 Task: Create in the project AgileOutlook in Backlog an issue 'Create a new online platform for online fitness courses with advanced workout tracking and personalization features', assign it to team member softage.1@softage.net and change the status to IN PROGRESS. Create in the project AgileOutlook in Backlog an issue 'Implement a new cloud-based performance management system for a company with advanced employee evaluation and goal setting features', assign it to team member softage.2@softage.net and change the status to IN PROGRESS
Action: Mouse moved to (216, 333)
Screenshot: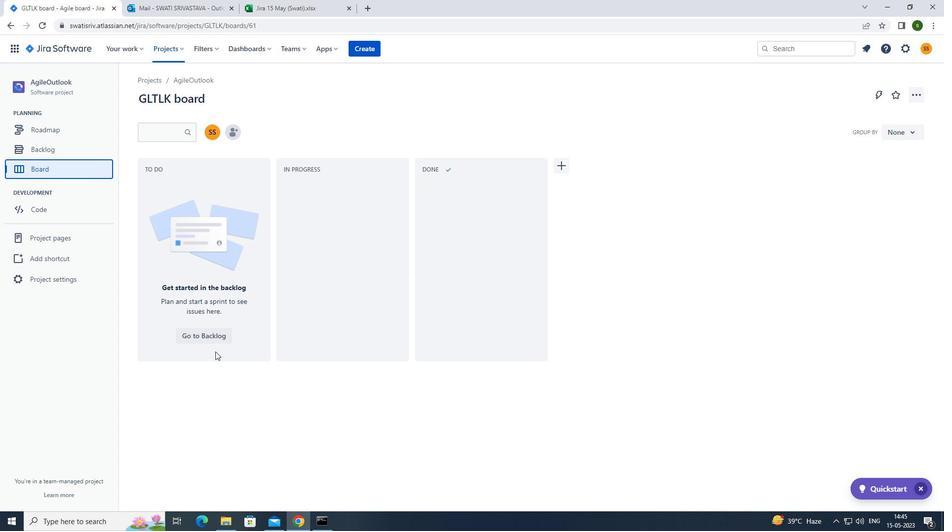 
Action: Mouse pressed left at (216, 333)
Screenshot: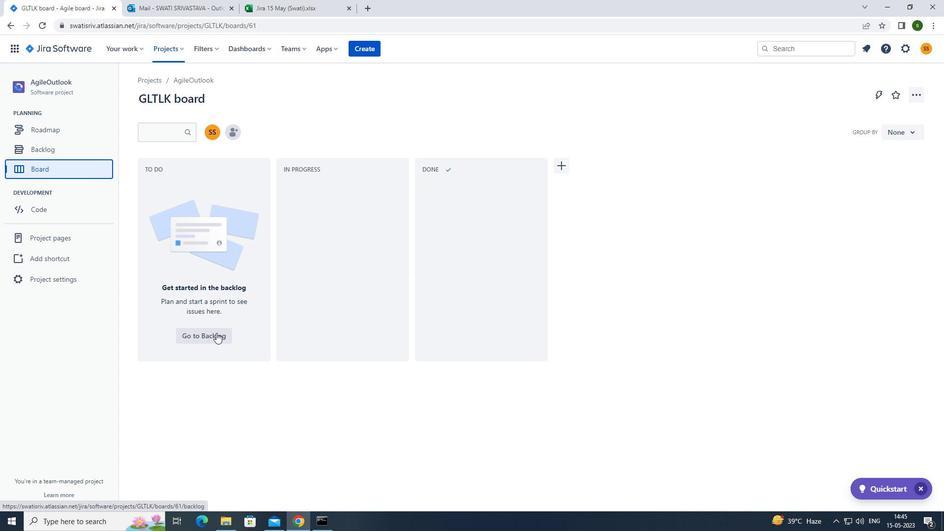 
Action: Mouse moved to (193, 200)
Screenshot: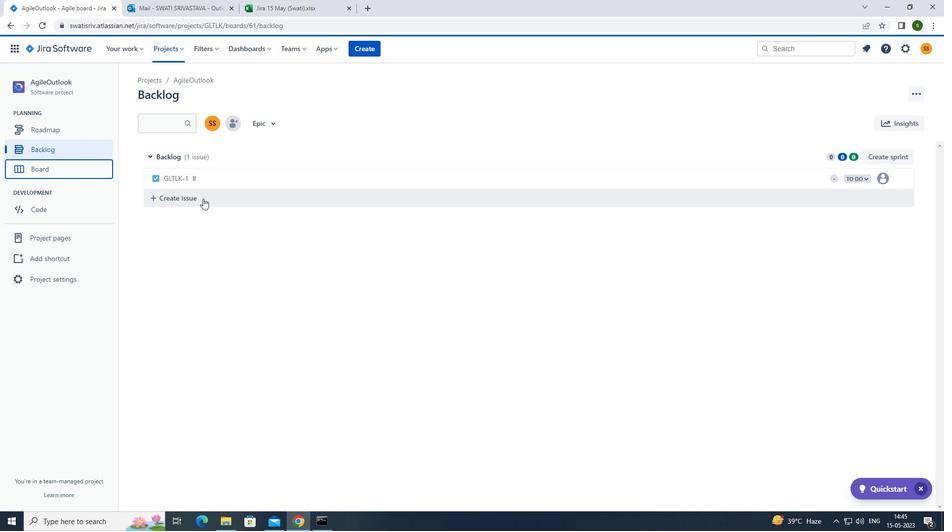 
Action: Mouse pressed left at (193, 200)
Screenshot: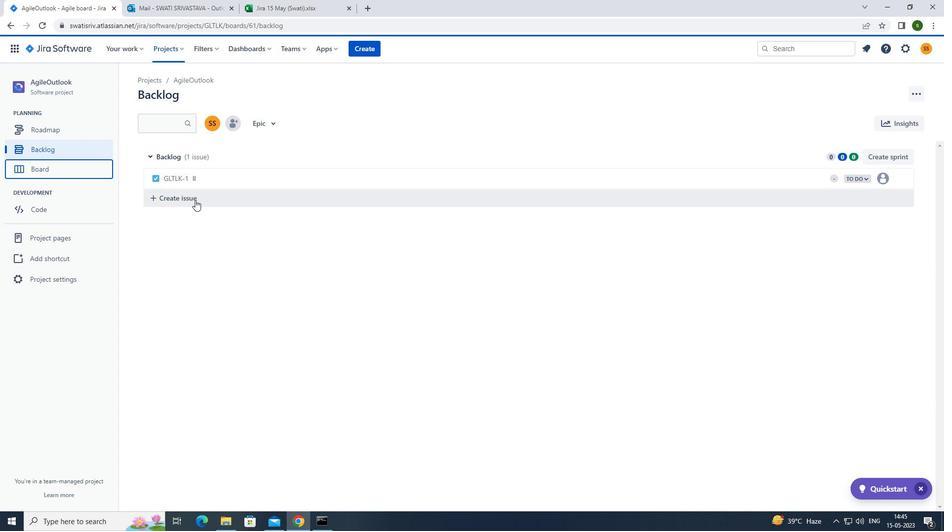 
Action: Mouse moved to (220, 198)
Screenshot: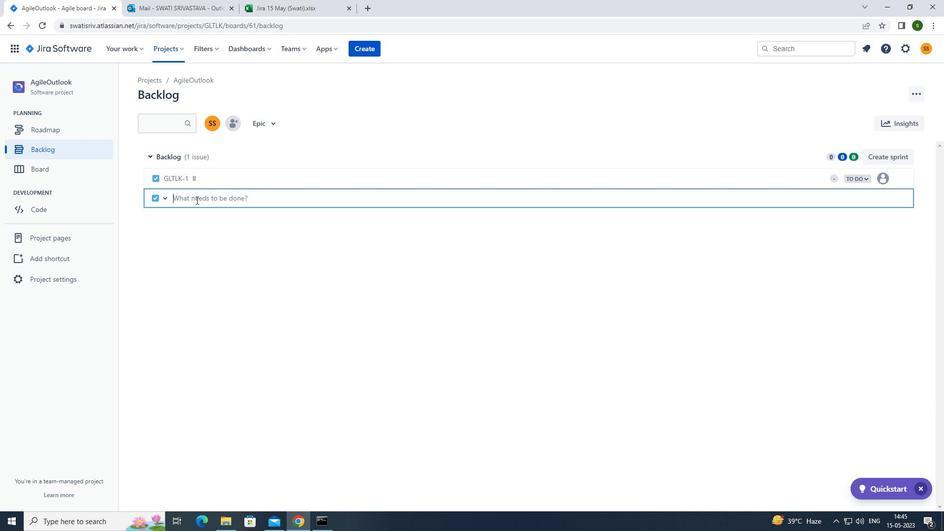 
Action: Mouse pressed left at (220, 198)
Screenshot: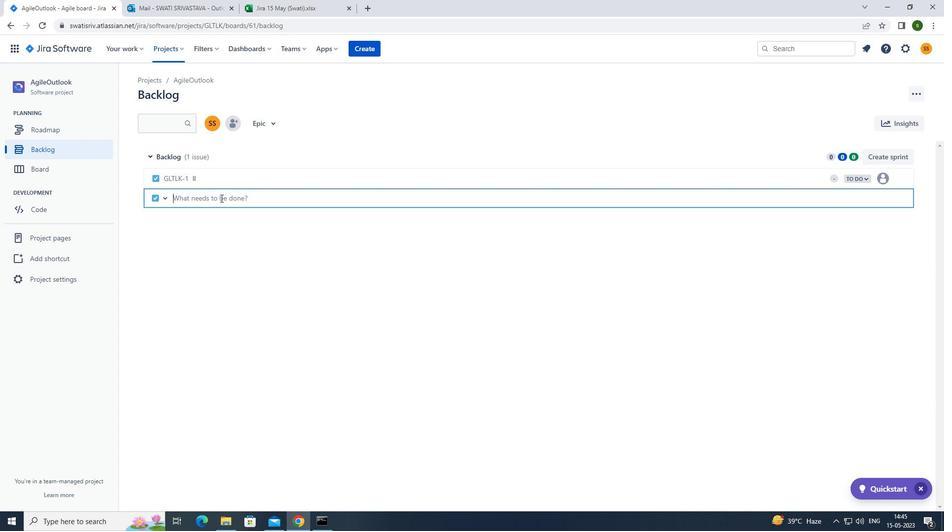 
Action: Key pressed <Key.caps_lock>c<Key.caps_lock>reate<Key.space>a<Key.space>new<Key.space>online<Key.space>platform<Key.space>for<Key.space>online<Key.space>fitness<Key.space>courses<Key.space>with<Key.space>advanced<Key.space>workout<Key.space>tracking<Key.space>and<Key.space>personalization<Key.space>features<Key.enter>
Screenshot: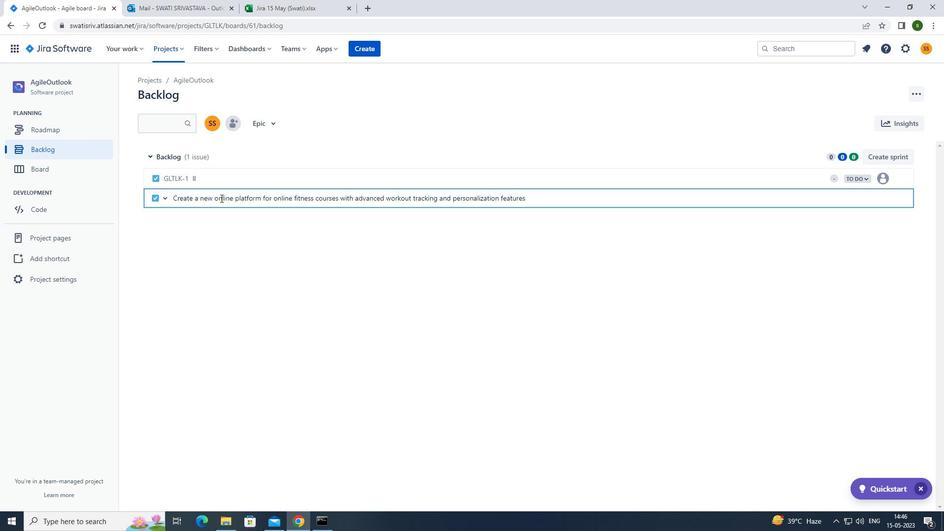
Action: Mouse moved to (883, 197)
Screenshot: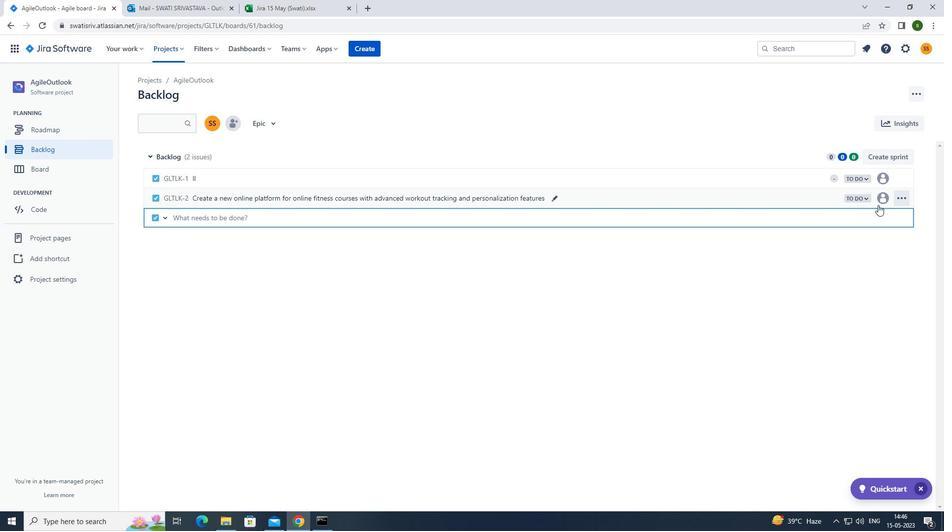 
Action: Mouse pressed left at (883, 197)
Screenshot: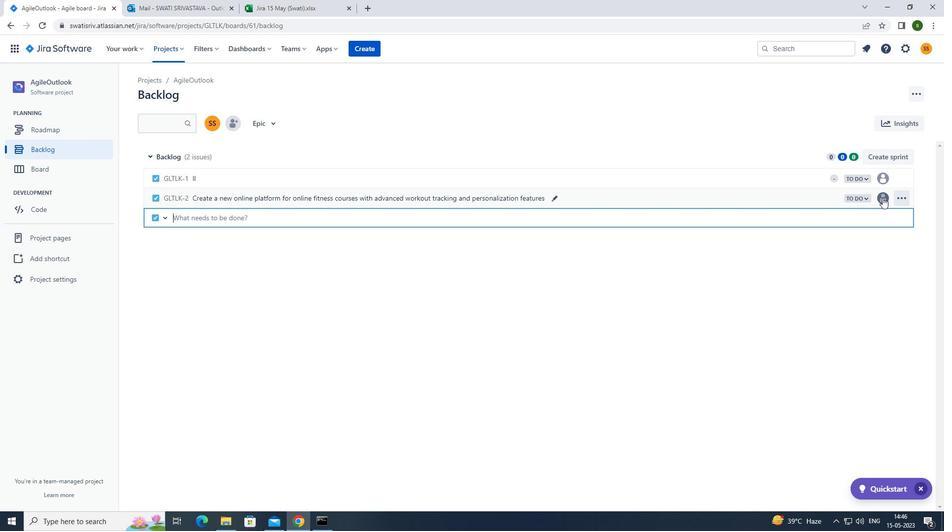 
Action: Mouse moved to (809, 299)
Screenshot: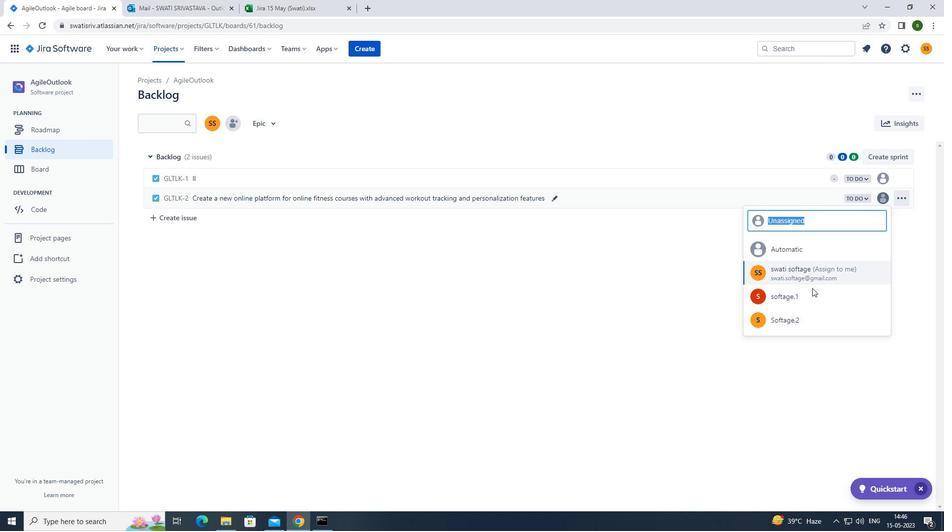 
Action: Mouse pressed left at (809, 299)
Screenshot: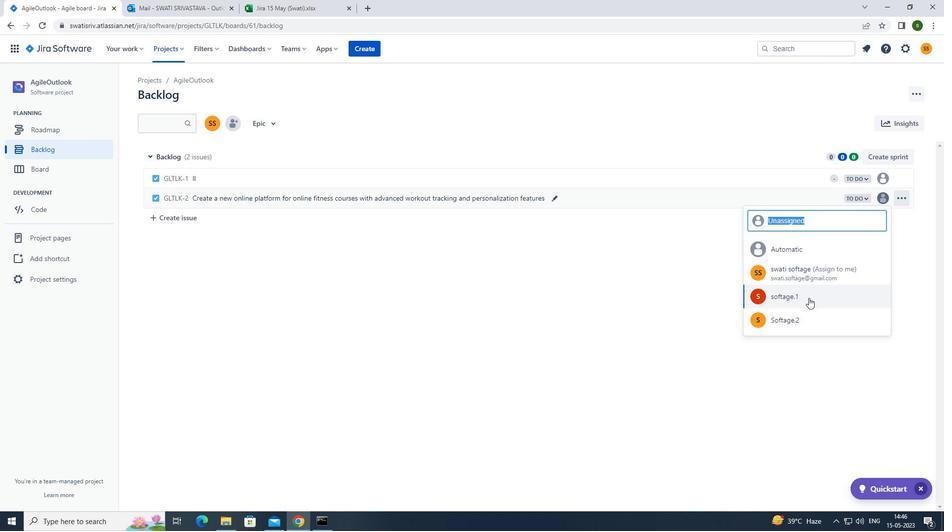 
Action: Mouse moved to (202, 221)
Screenshot: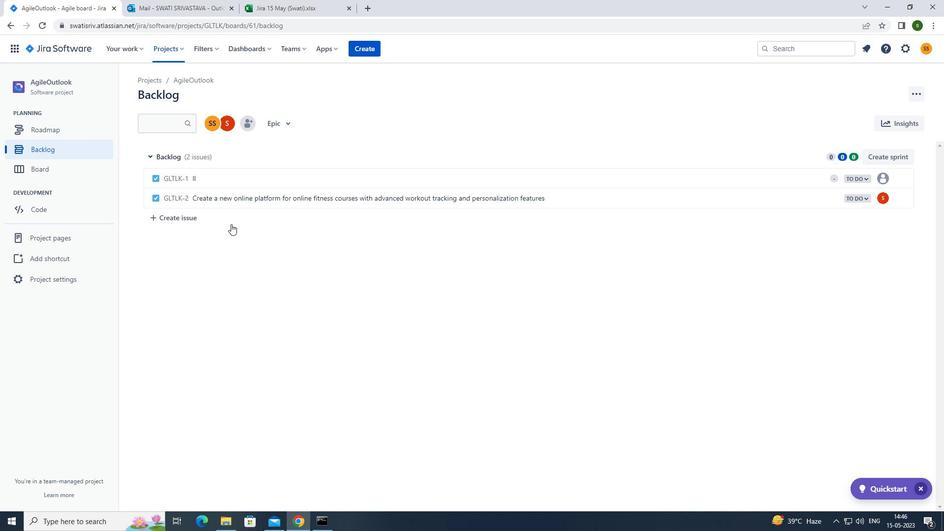 
Action: Mouse pressed left at (202, 221)
Screenshot: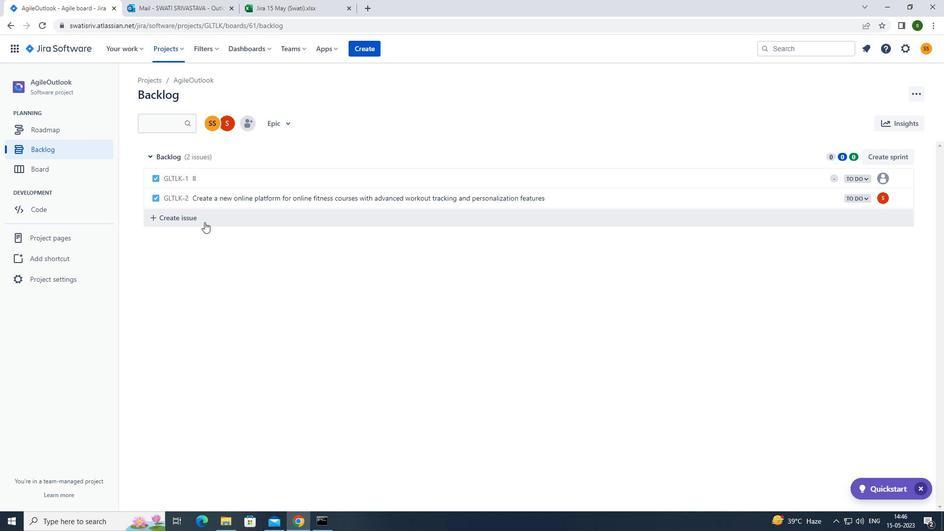 
Action: Mouse moved to (241, 217)
Screenshot: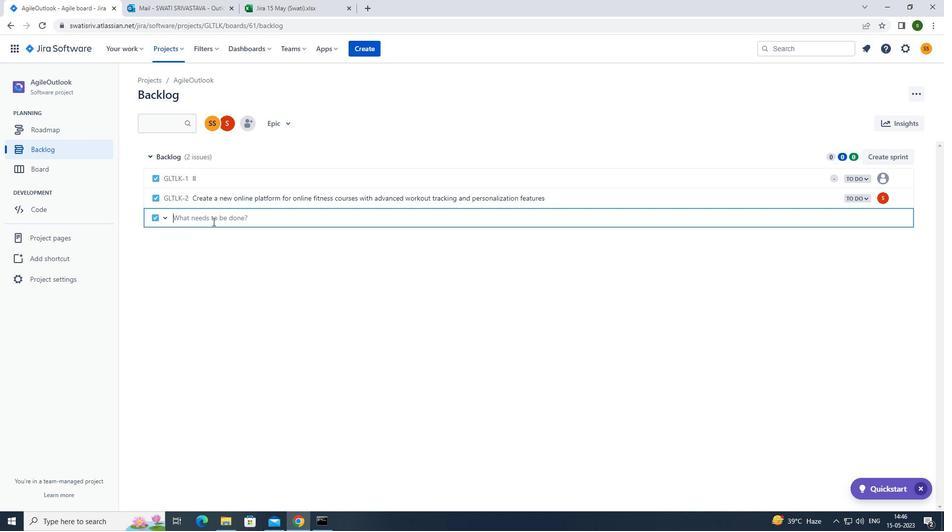 
Action: Mouse pressed left at (241, 217)
Screenshot: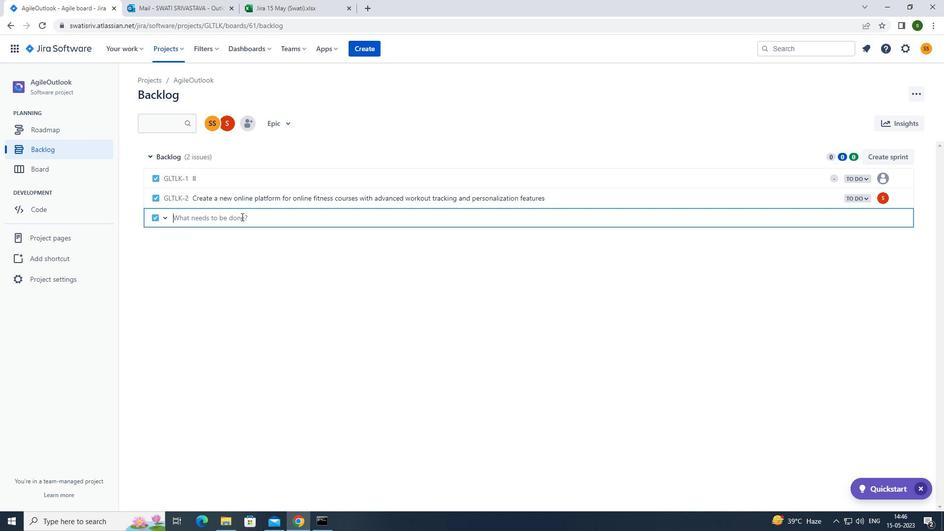 
Action: Mouse moved to (866, 198)
Screenshot: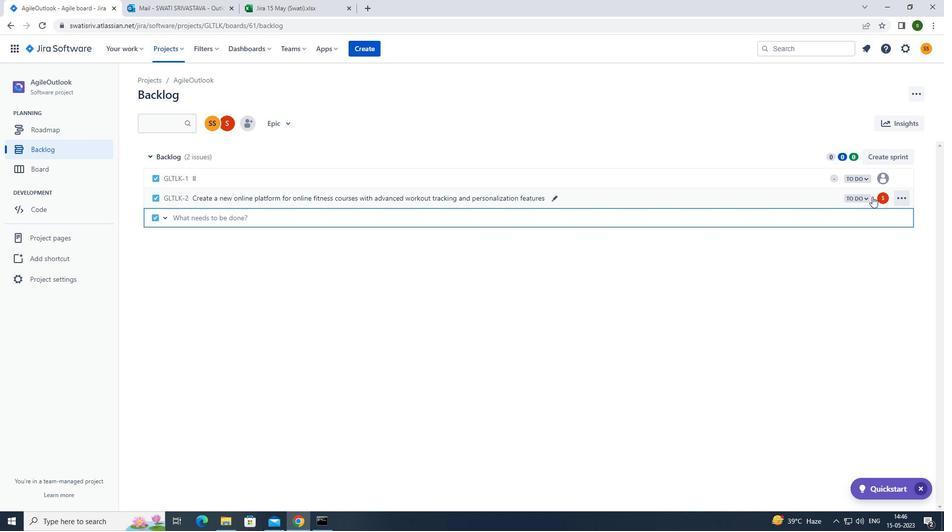 
Action: Mouse pressed left at (866, 198)
Screenshot: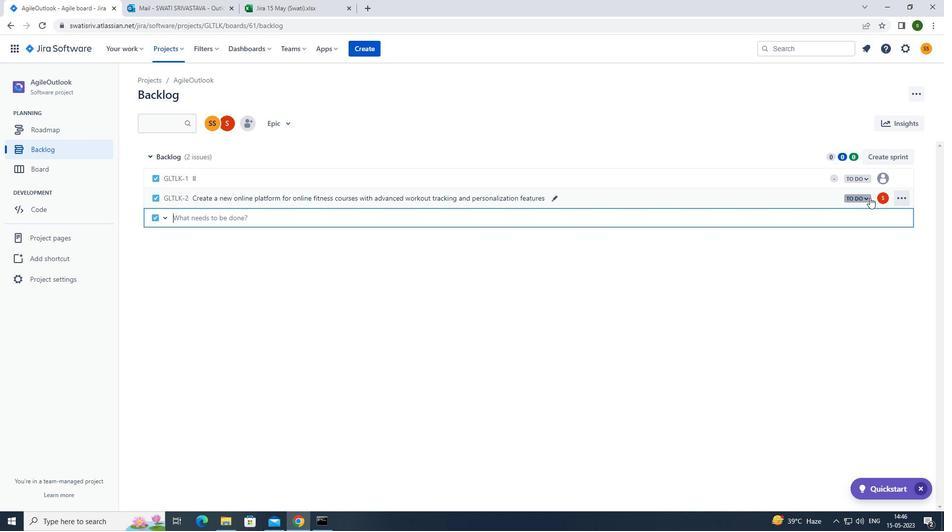 
Action: Mouse moved to (852, 213)
Screenshot: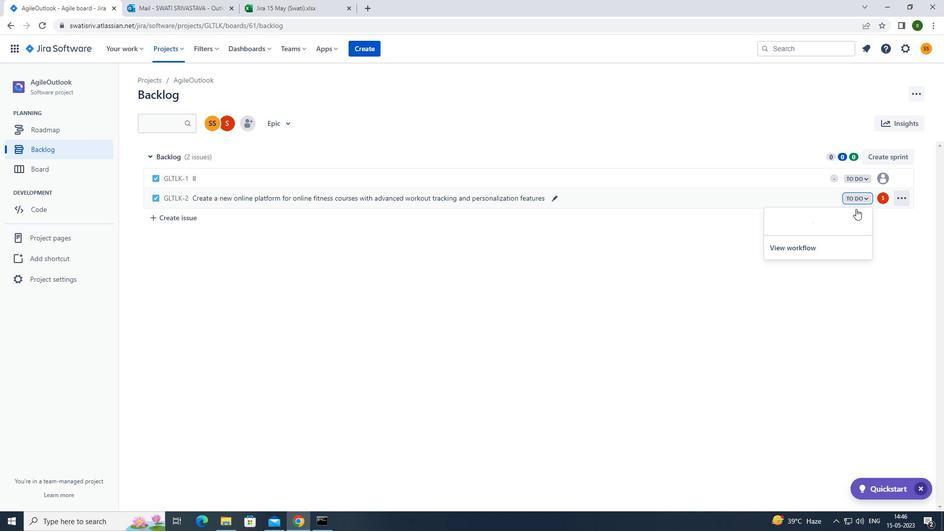 
Action: Mouse pressed left at (852, 213)
Screenshot: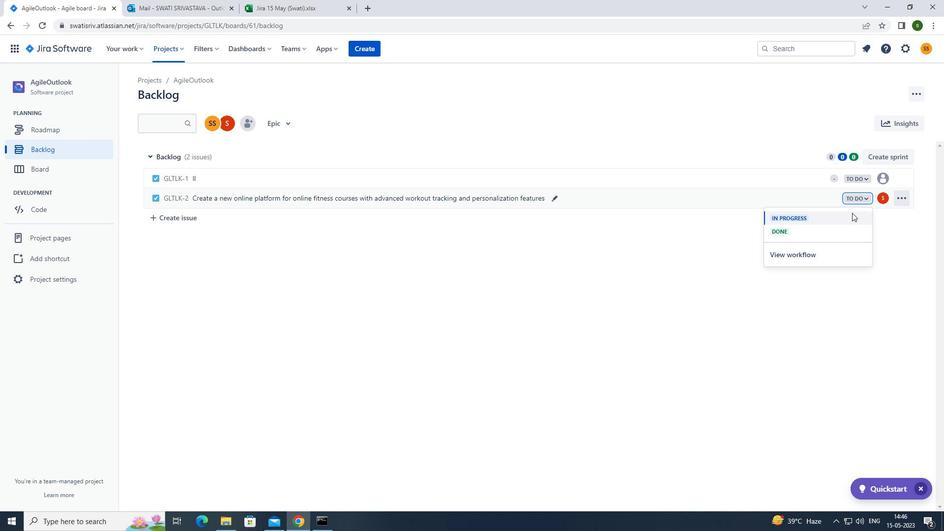
Action: Mouse moved to (180, 214)
Screenshot: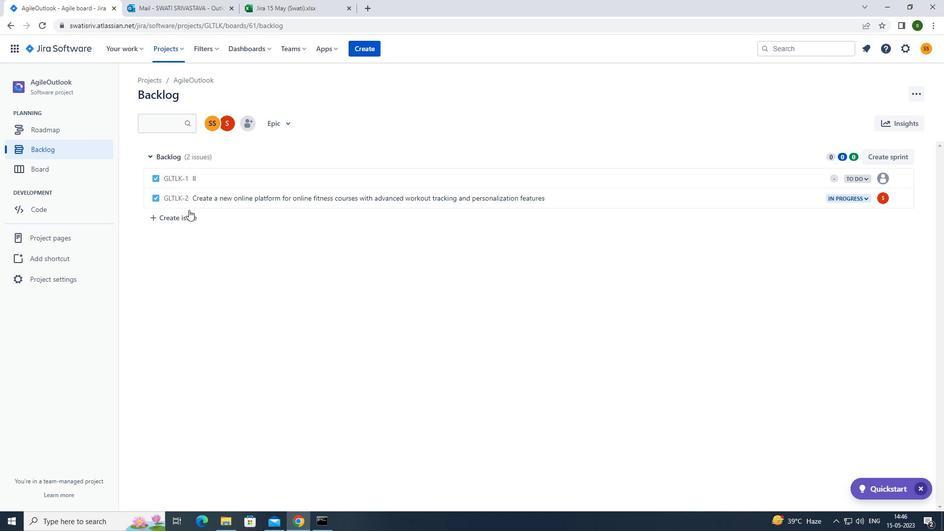 
Action: Mouse pressed left at (180, 214)
Screenshot: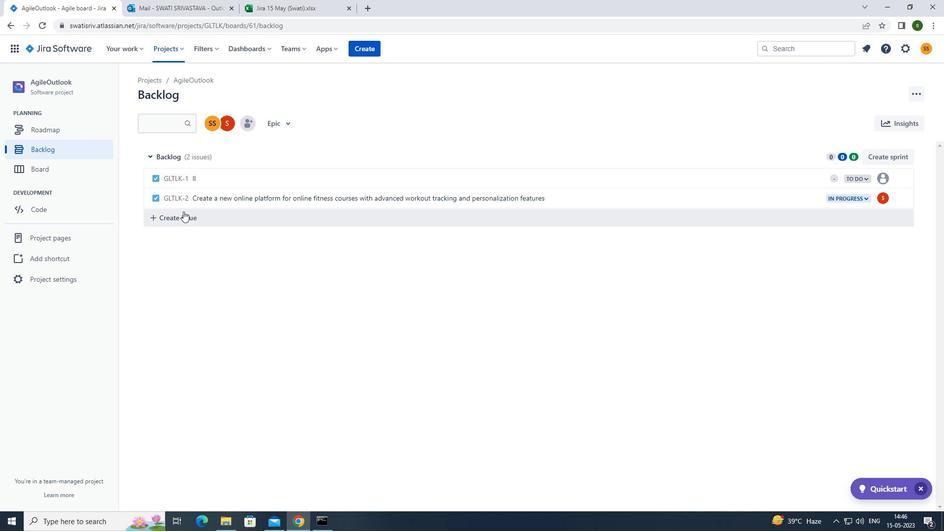 
Action: Mouse moved to (243, 219)
Screenshot: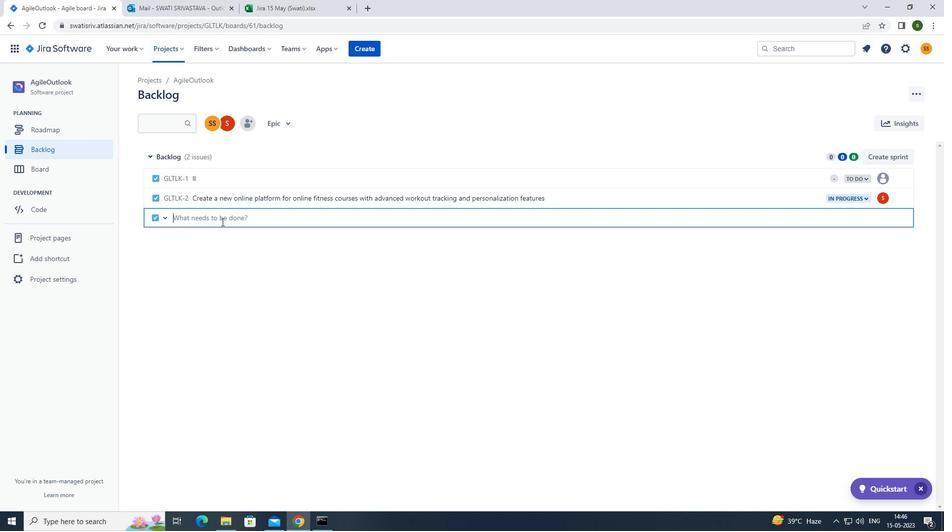 
Action: Mouse pressed left at (243, 219)
Screenshot: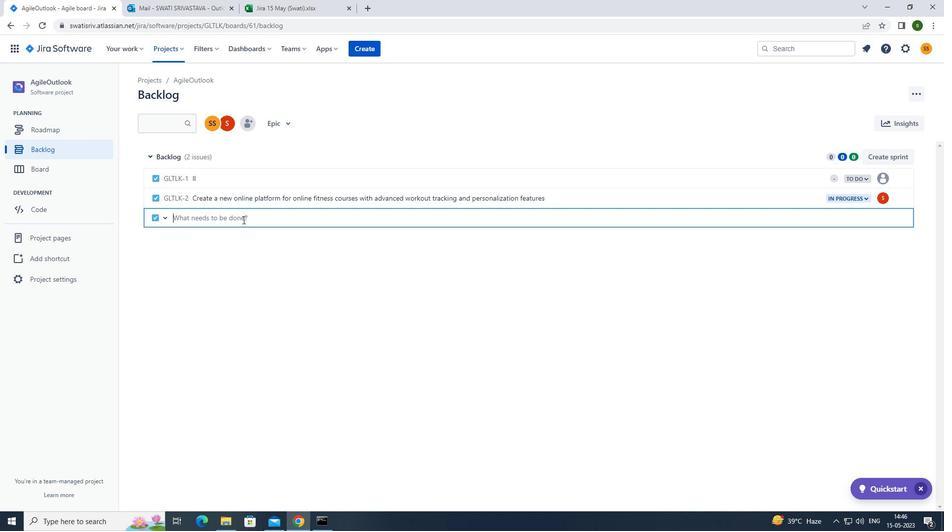 
Action: Mouse moved to (244, 222)
Screenshot: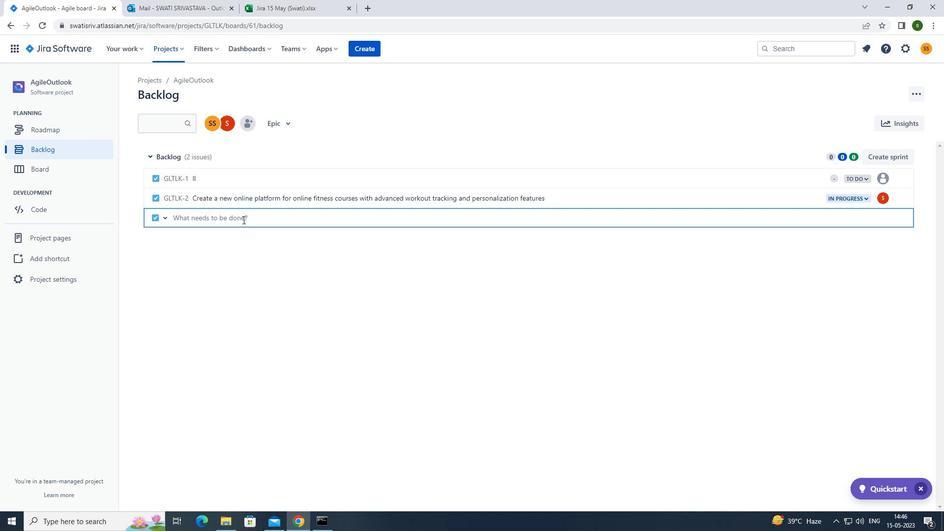 
Action: Key pressed <Key.caps_lock>i<Key.caps_lock>mplement<Key.space>a<Key.space>new<Key.space>cloud-based<Key.space>performance<Key.space>management<Key.space>system<Key.space>for<Key.space>a<Key.space>company<Key.space>with<Key.space>advanced<Key.space>employee<Key.space>evalution<Key.space>and<Key.space>goal<Key.space>setting<Key.space>features<Key.enter>
Screenshot: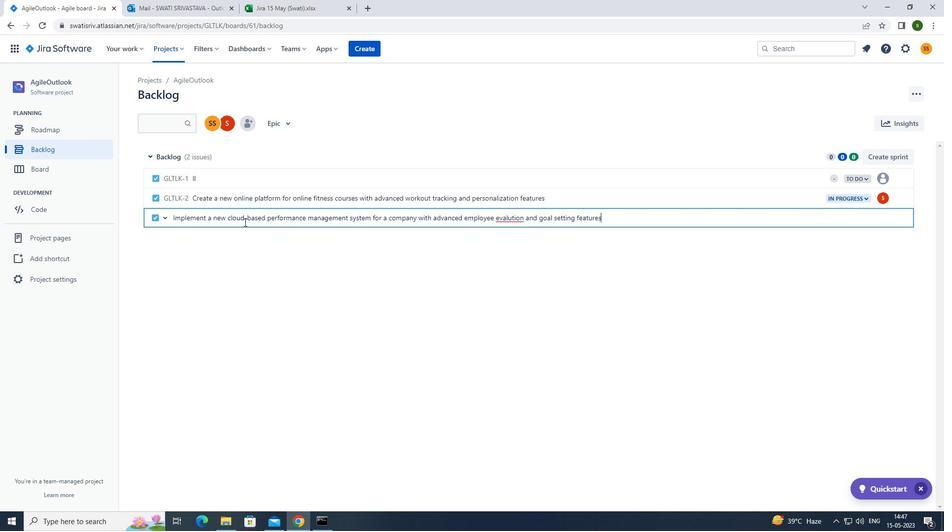 
Action: Mouse moved to (884, 218)
Screenshot: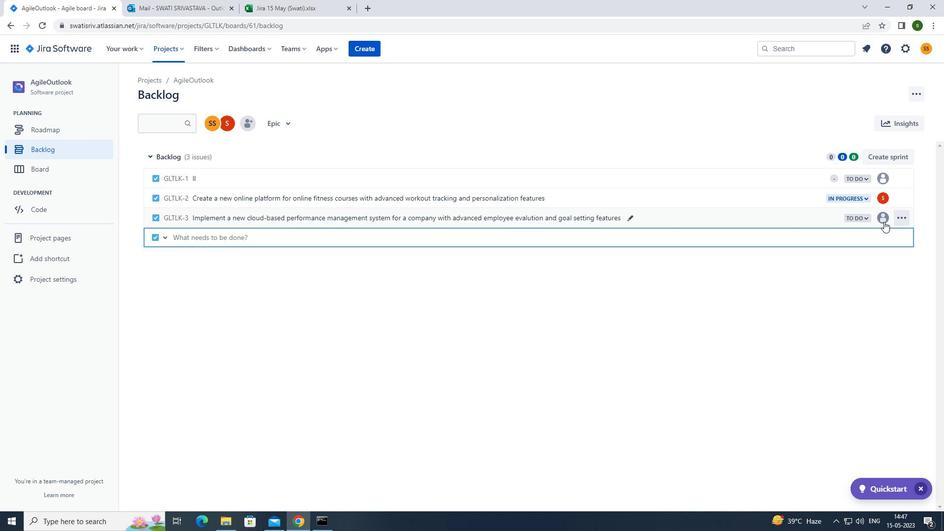 
Action: Mouse pressed left at (884, 218)
Screenshot: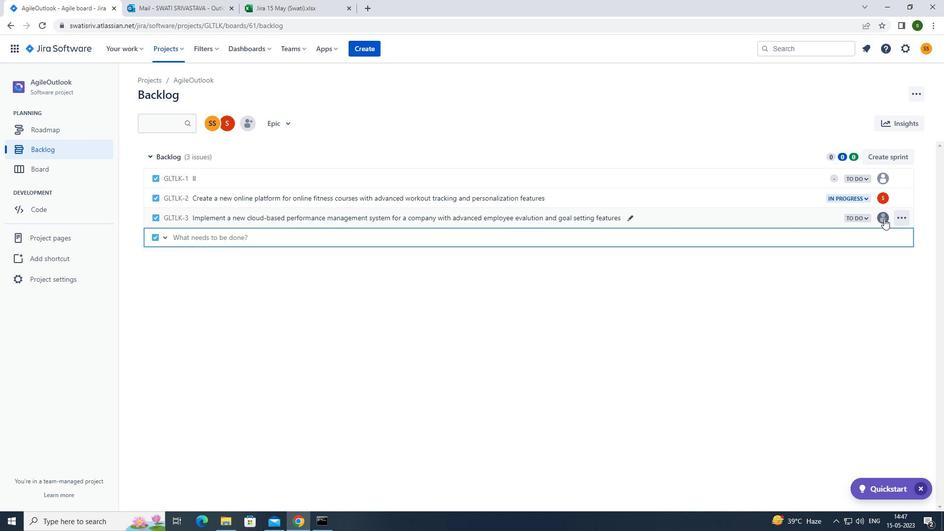 
Action: Mouse moved to (801, 337)
Screenshot: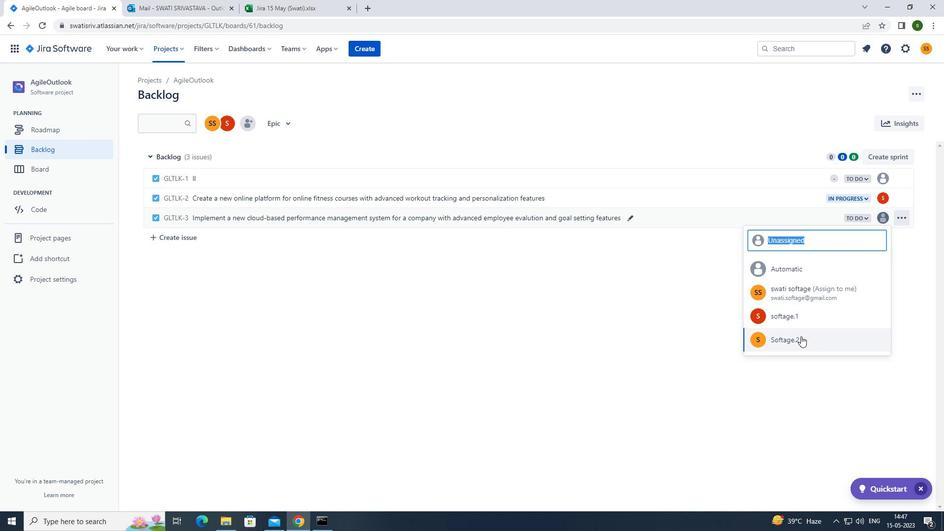 
Action: Mouse pressed left at (801, 337)
Screenshot: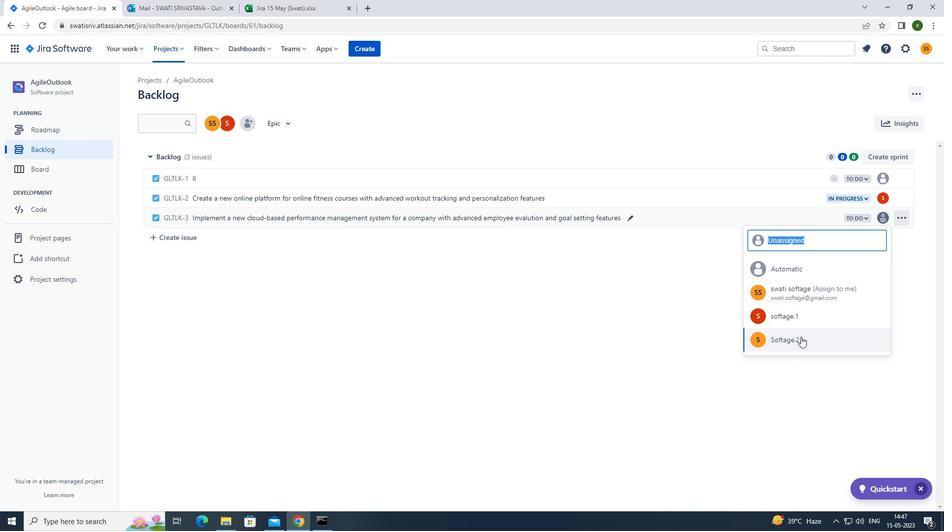 
Action: Mouse moved to (858, 218)
Screenshot: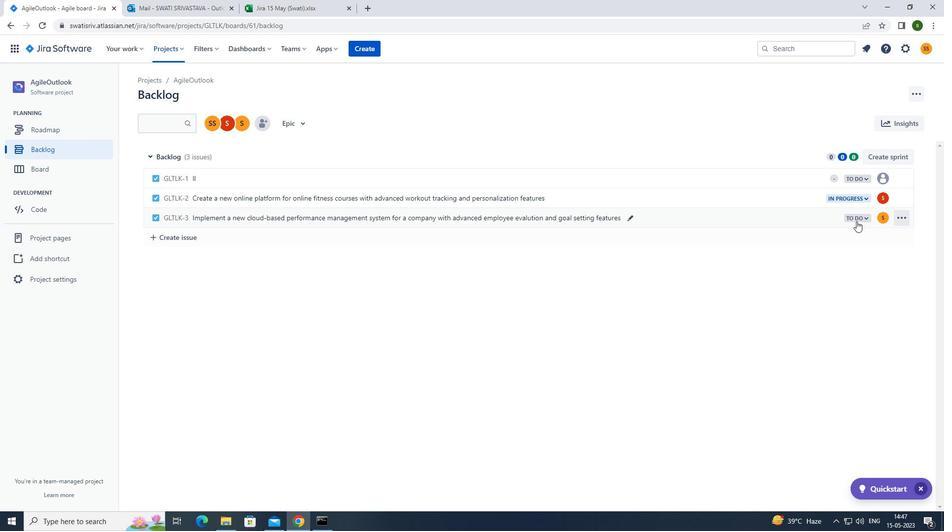 
Action: Mouse pressed left at (858, 218)
Screenshot: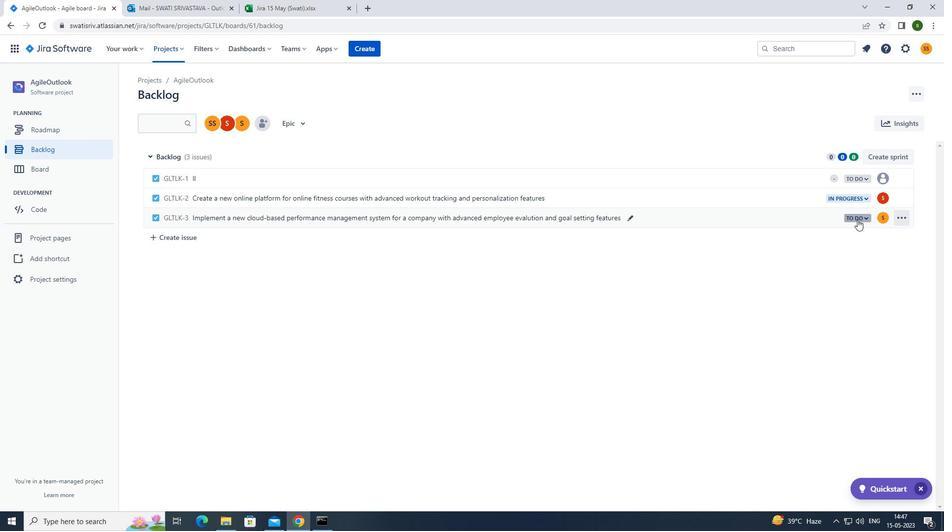 
Action: Mouse moved to (825, 237)
Screenshot: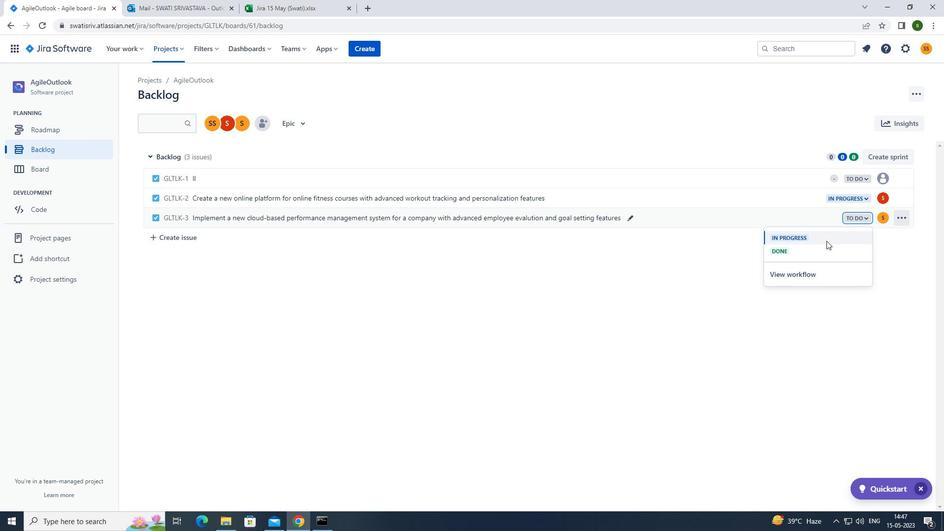 
Action: Mouse pressed left at (825, 237)
Screenshot: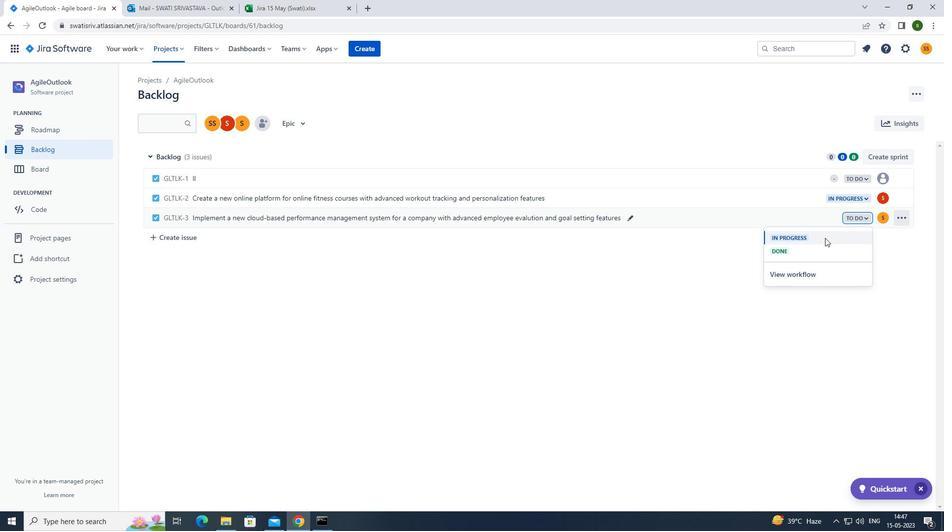 
Action: Mouse moved to (711, 331)
Screenshot: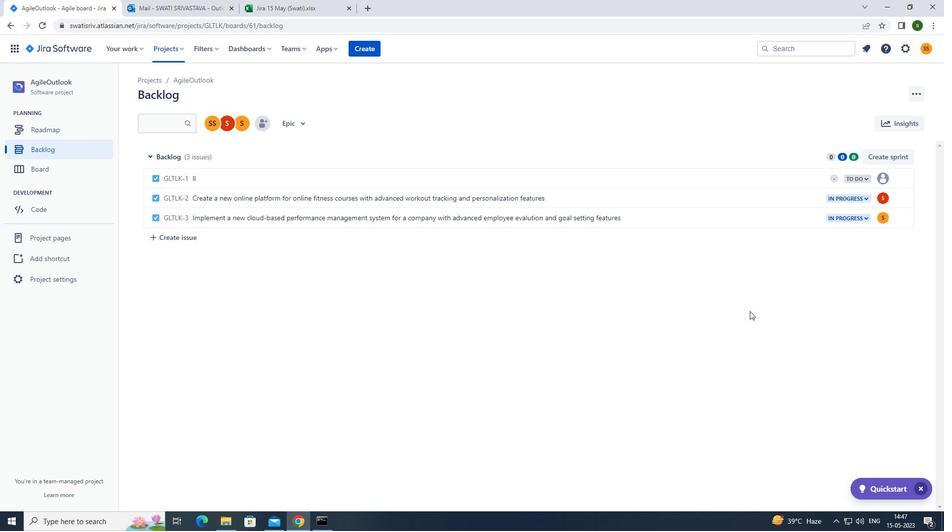 
